 Task: View "Tickets" status.
Action: Mouse moved to (289, 227)
Screenshot: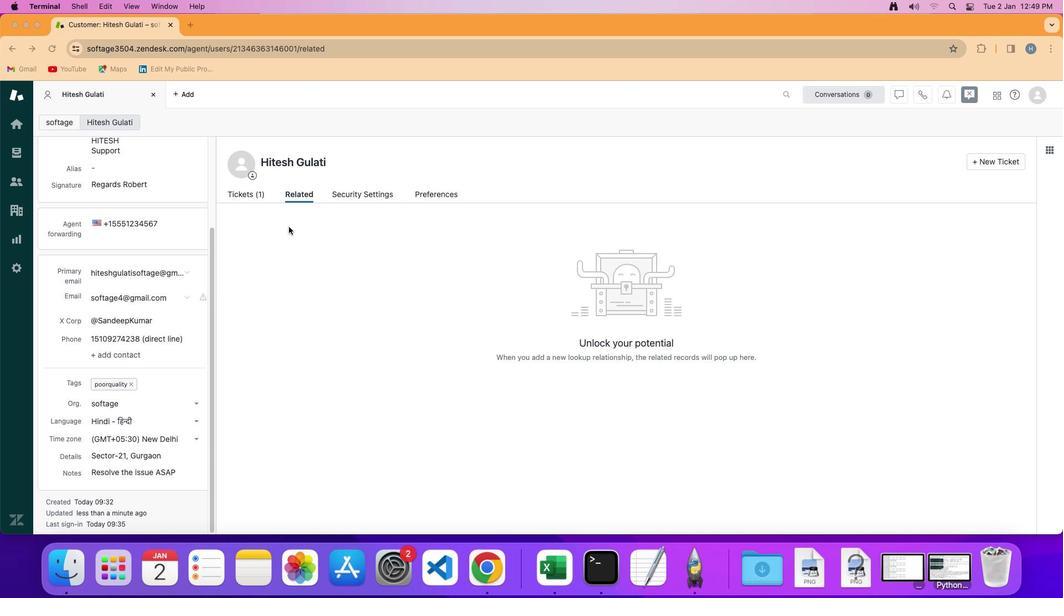
Action: Mouse pressed left at (289, 227)
Screenshot: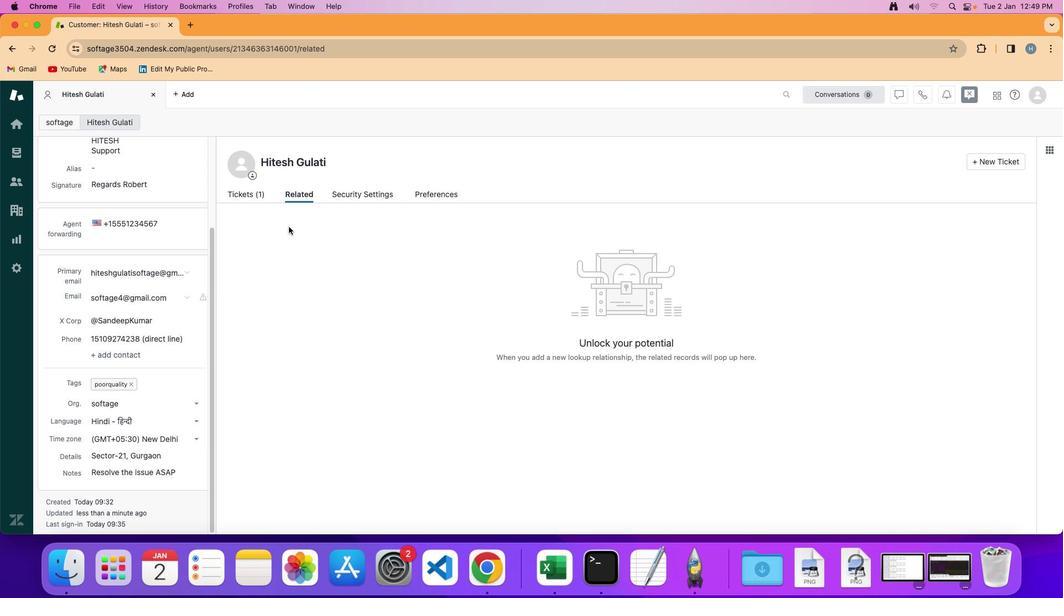
Action: Mouse moved to (250, 190)
Screenshot: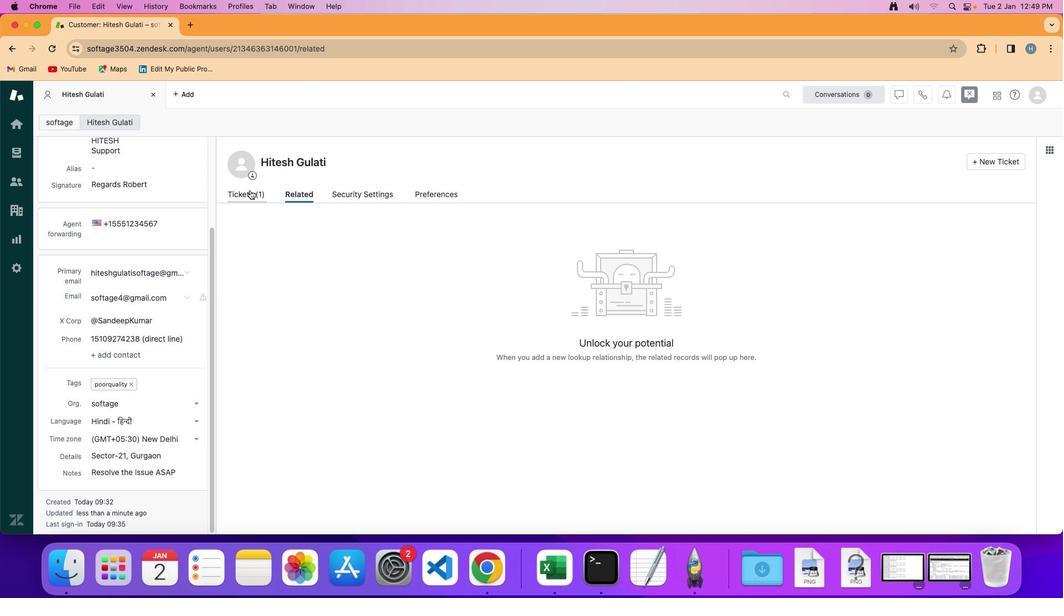 
Action: Mouse pressed left at (250, 190)
Screenshot: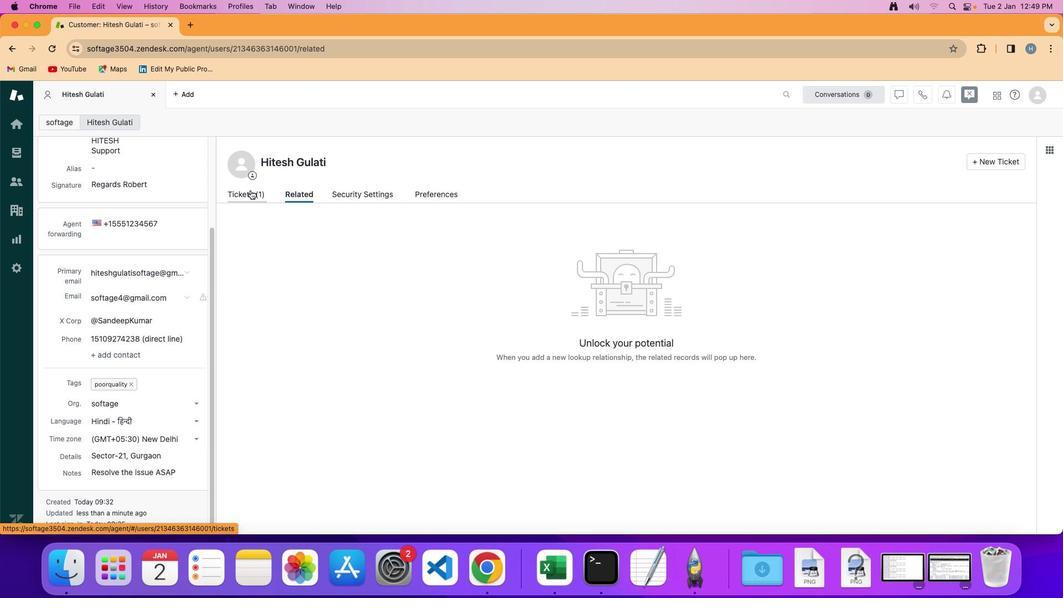 
Action: Mouse moved to (484, 333)
Screenshot: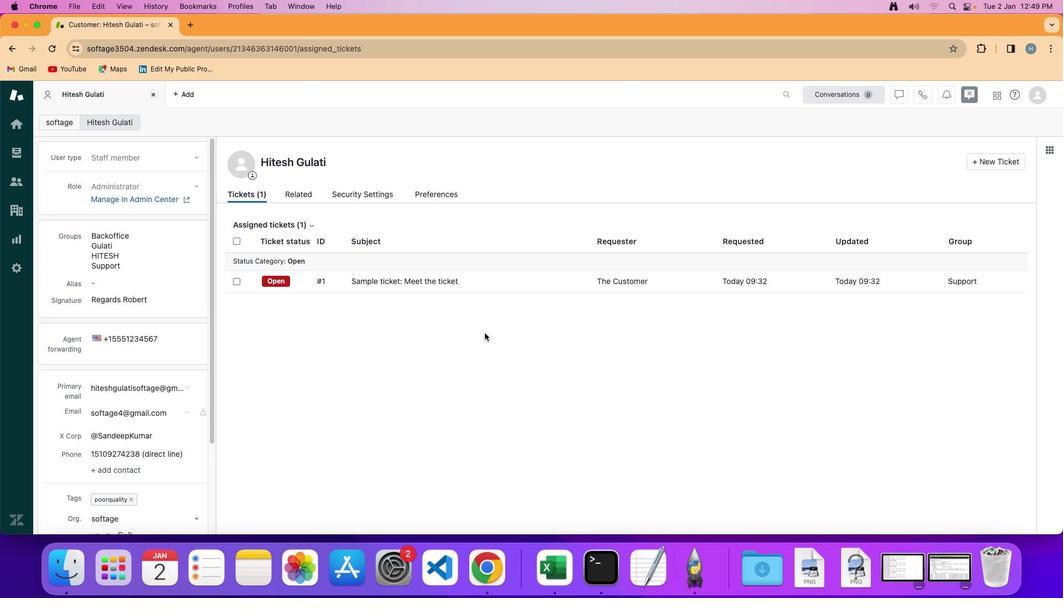 
